 Task: Go to the product updates.
Action: Mouse pressed left at (903, 140)
Screenshot: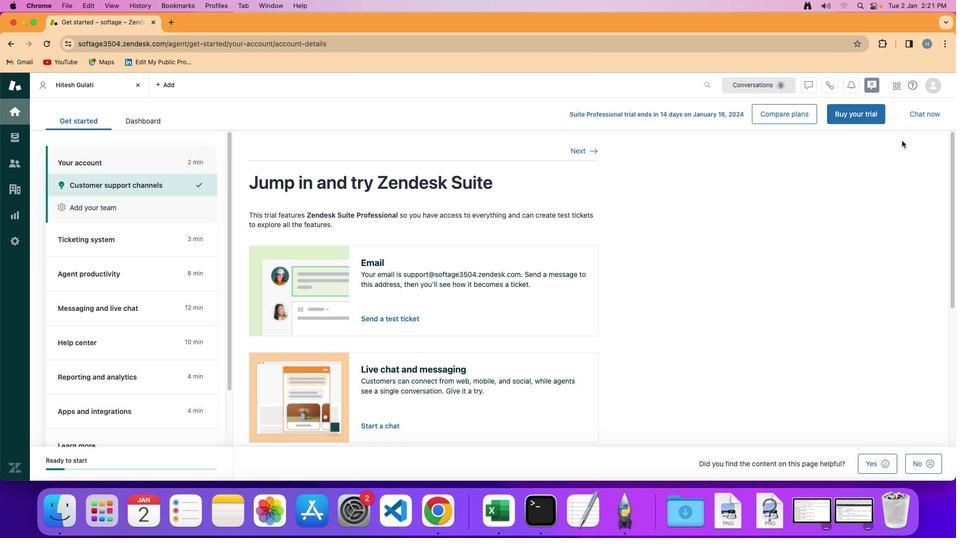
Action: Mouse moved to (935, 83)
Screenshot: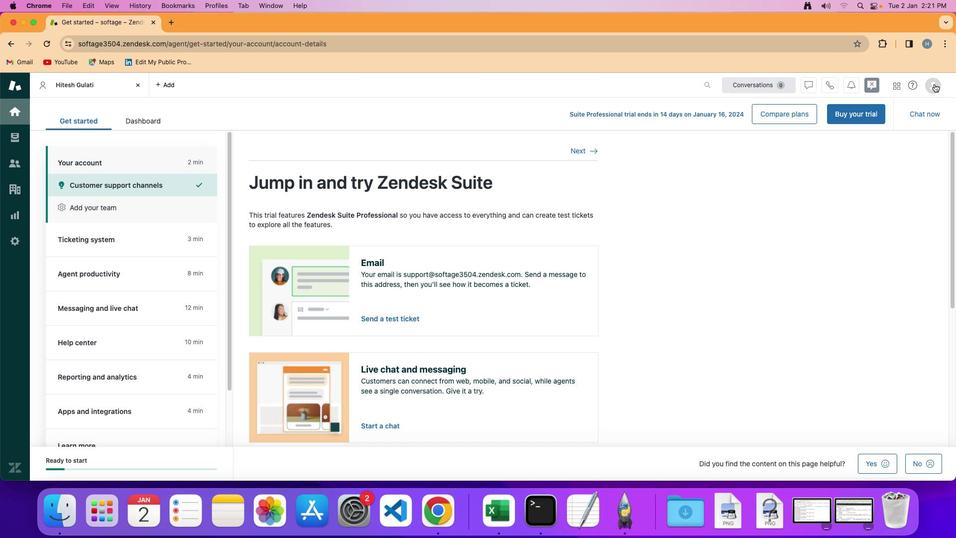 
Action: Mouse pressed left at (935, 83)
Screenshot: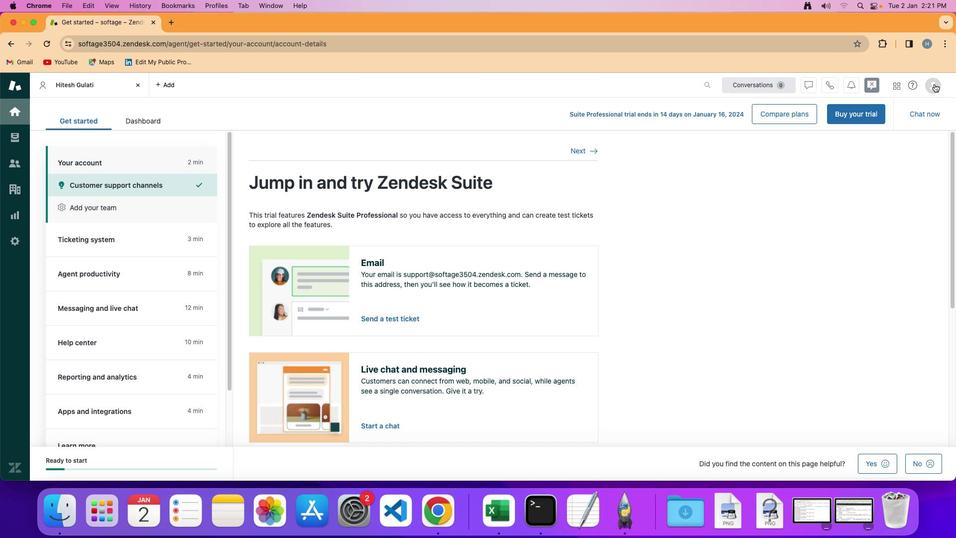 
Action: Mouse moved to (847, 142)
Screenshot: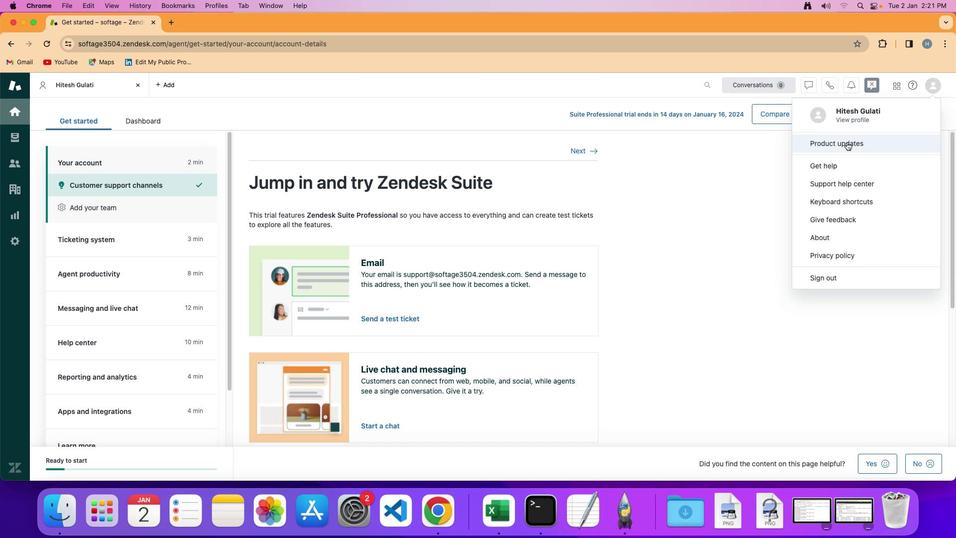 
Action: Mouse pressed left at (847, 142)
Screenshot: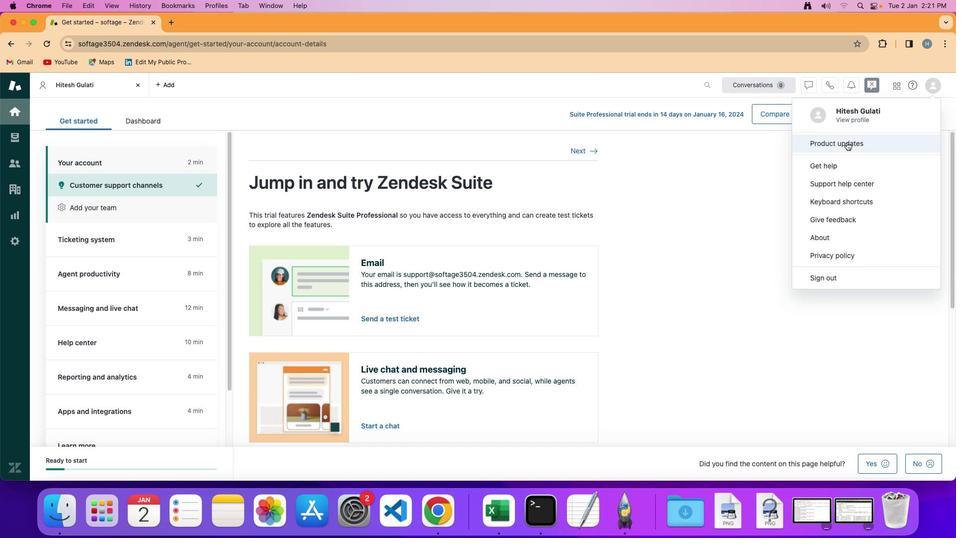 
Action: Mouse moved to (842, 155)
Screenshot: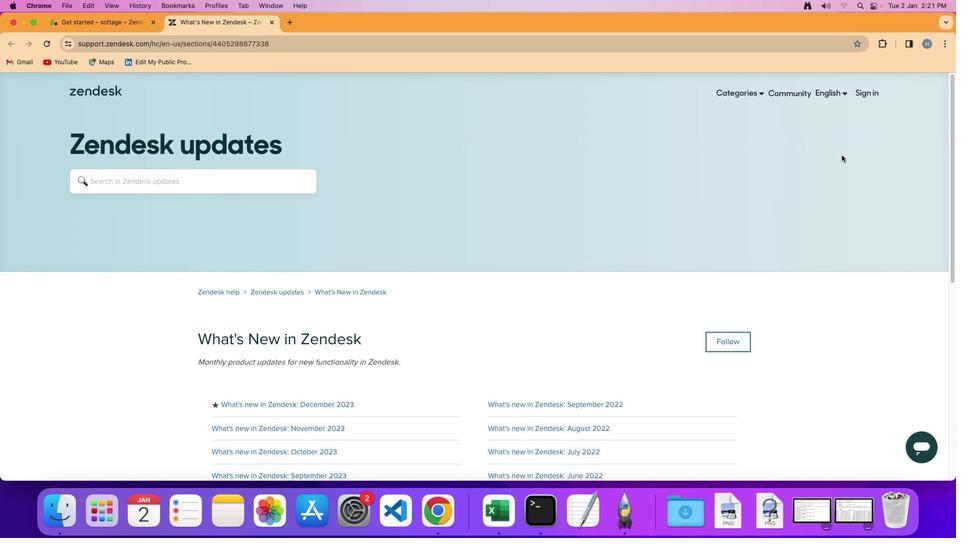 
